 Task: Create a due date automation trigger when advanced on, 2 hours after a card is due add dates without a complete due date.
Action: Mouse moved to (863, 253)
Screenshot: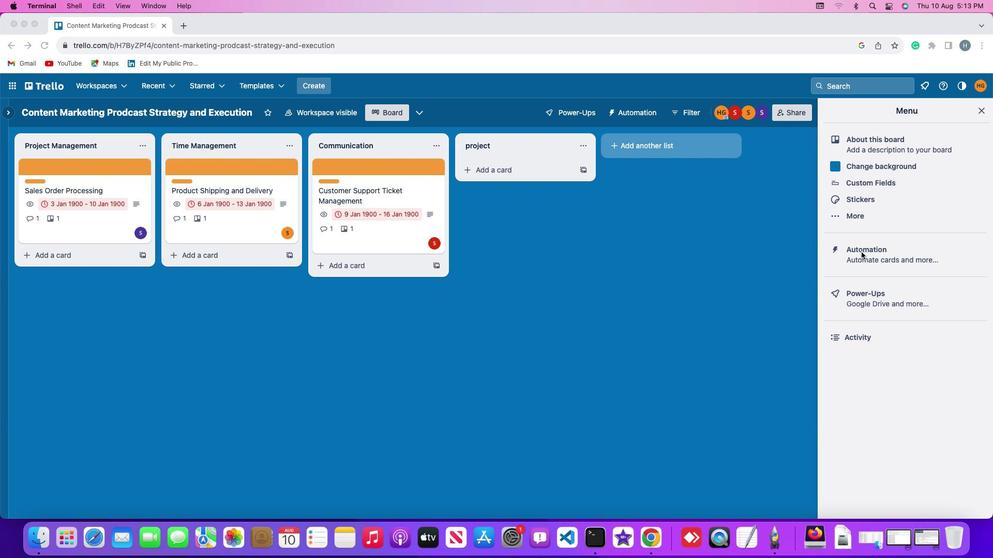 
Action: Mouse pressed left at (863, 253)
Screenshot: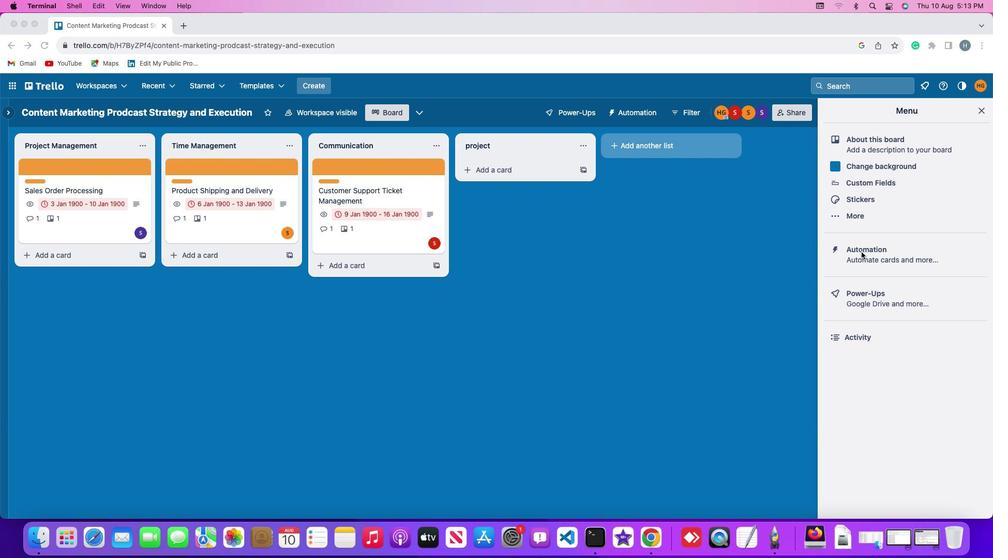 
Action: Mouse pressed left at (863, 253)
Screenshot: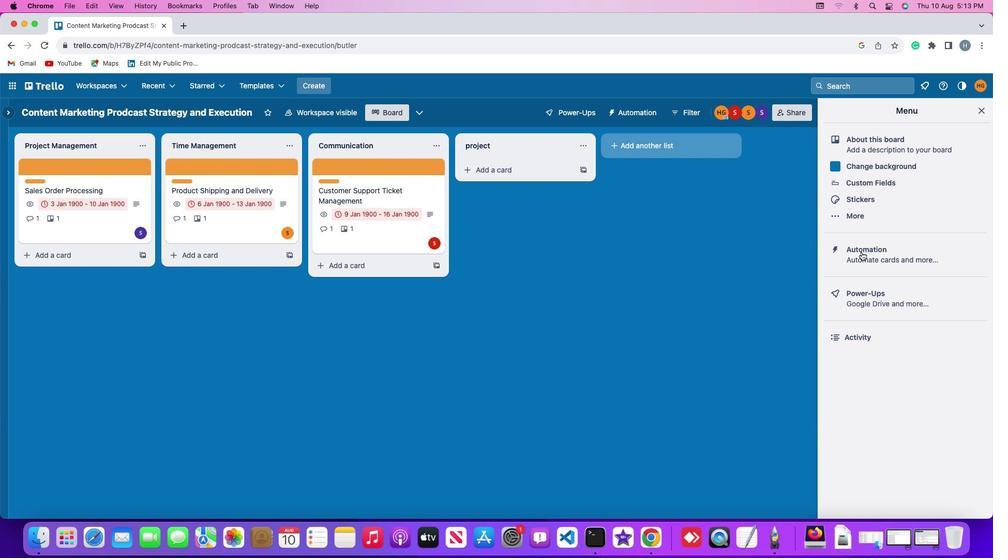 
Action: Mouse moved to (61, 241)
Screenshot: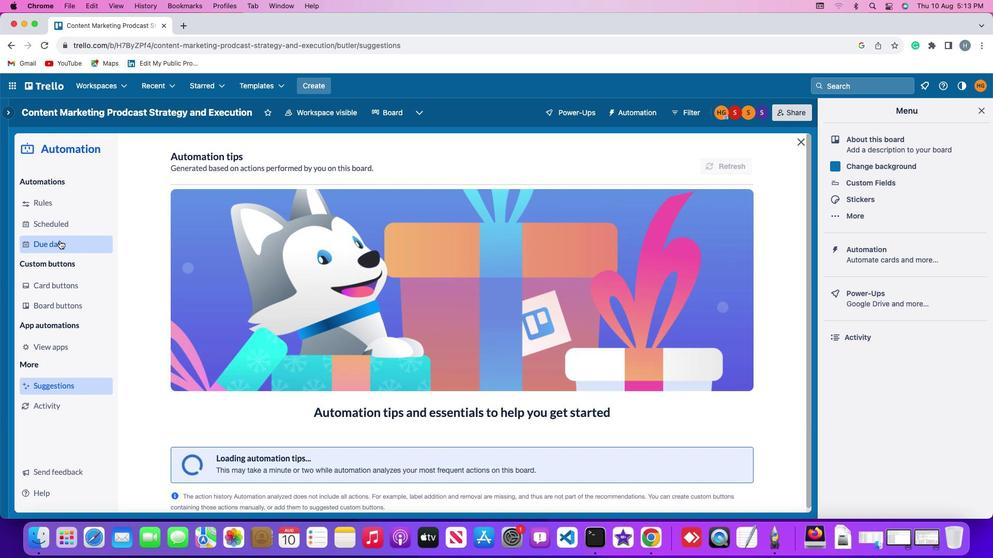 
Action: Mouse pressed left at (61, 241)
Screenshot: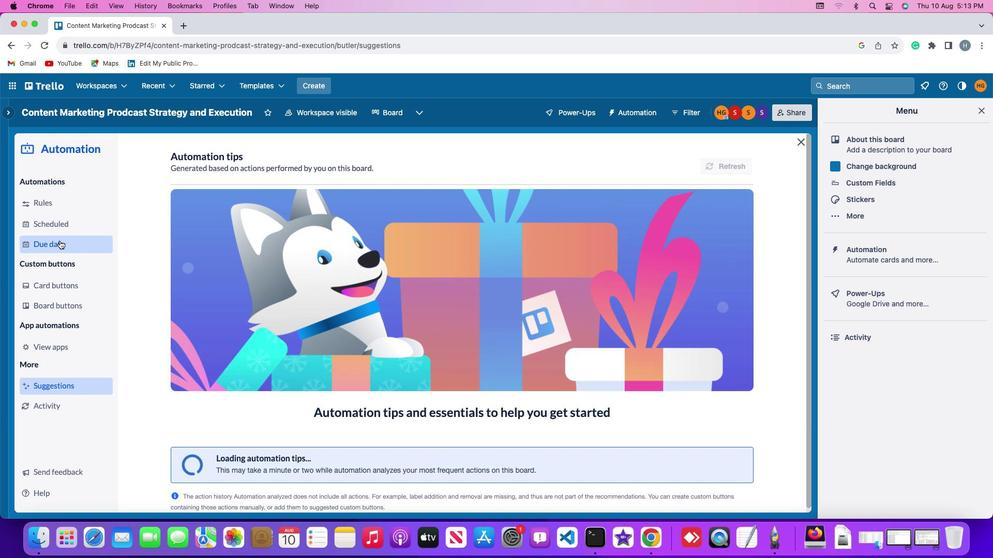 
Action: Mouse moved to (700, 158)
Screenshot: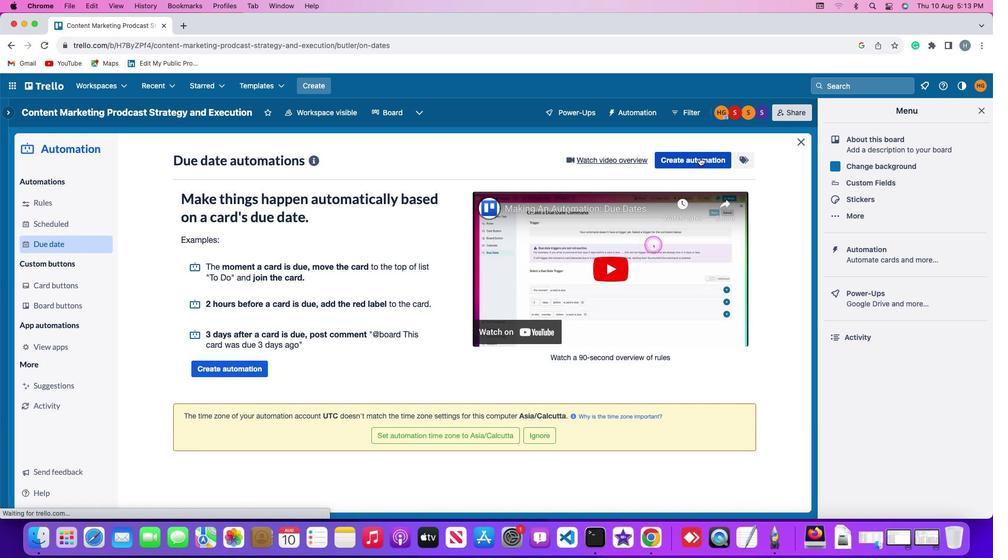 
Action: Mouse pressed left at (700, 158)
Screenshot: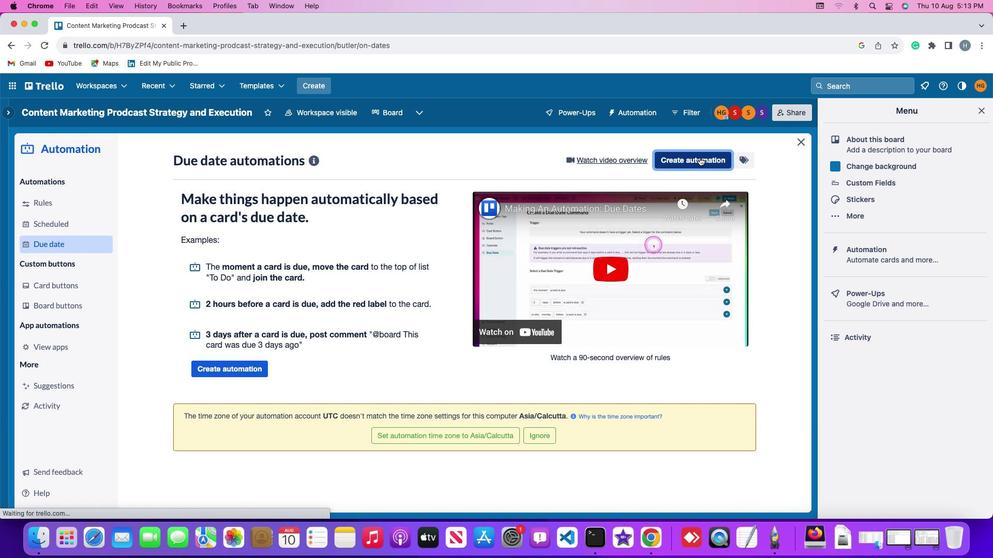 
Action: Mouse moved to (202, 262)
Screenshot: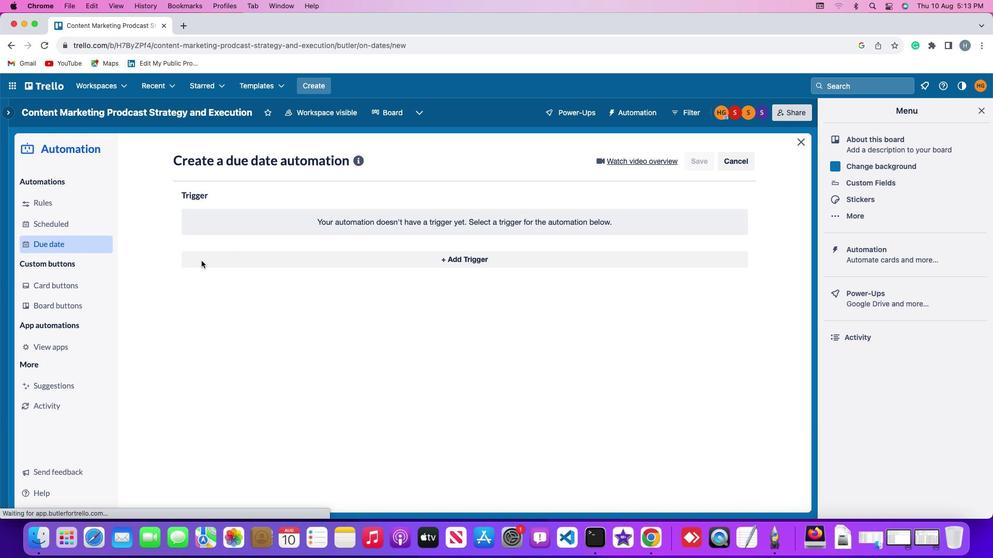 
Action: Mouse pressed left at (202, 262)
Screenshot: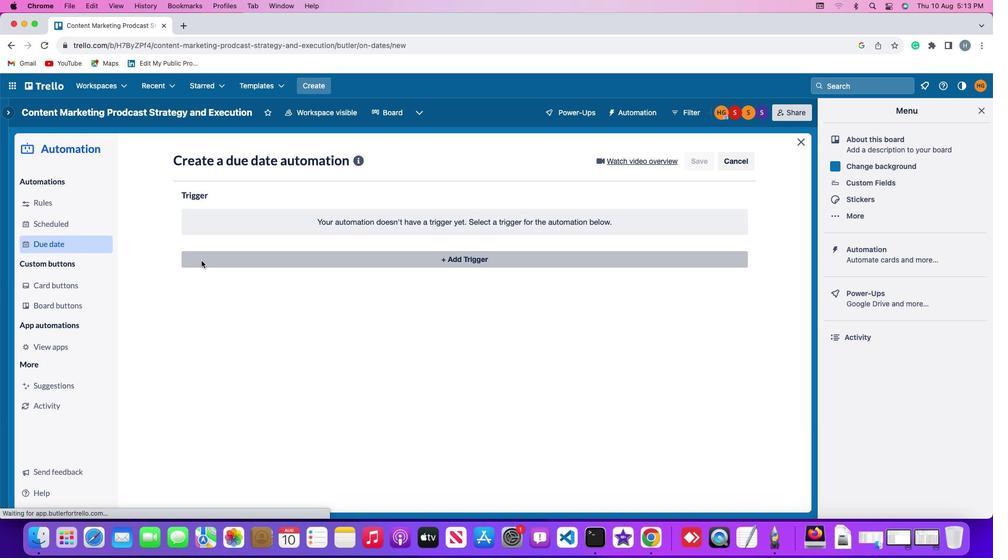 
Action: Mouse moved to (205, 415)
Screenshot: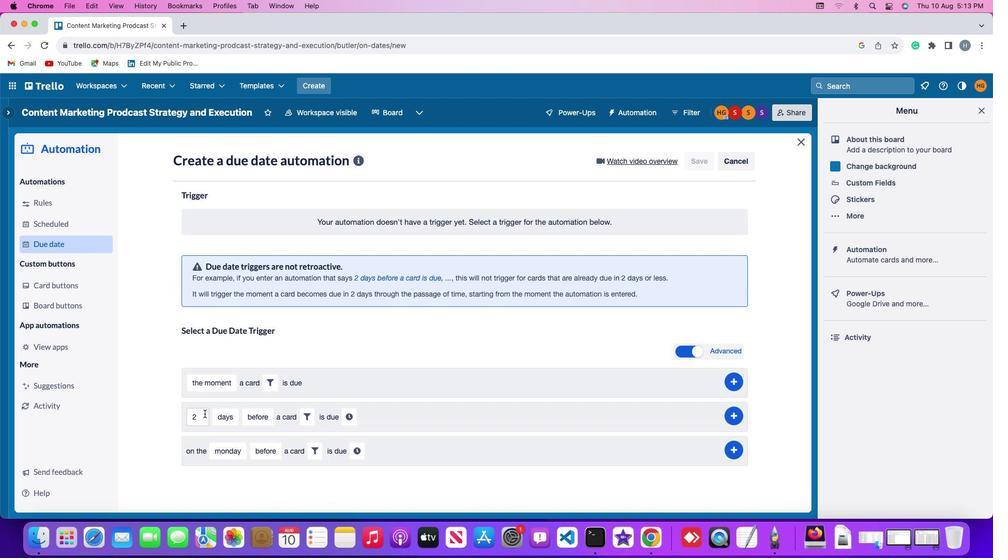 
Action: Mouse pressed left at (205, 415)
Screenshot: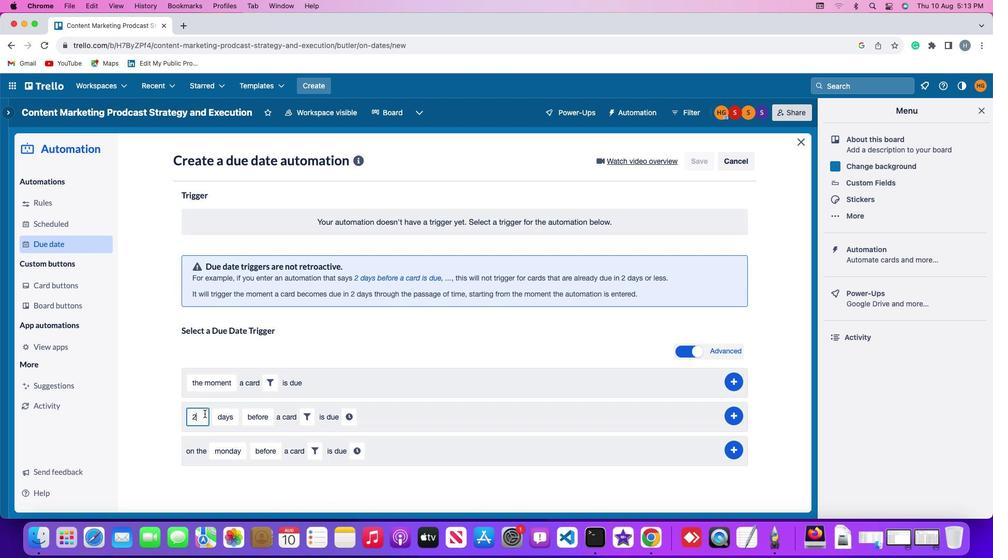 
Action: Mouse moved to (205, 415)
Screenshot: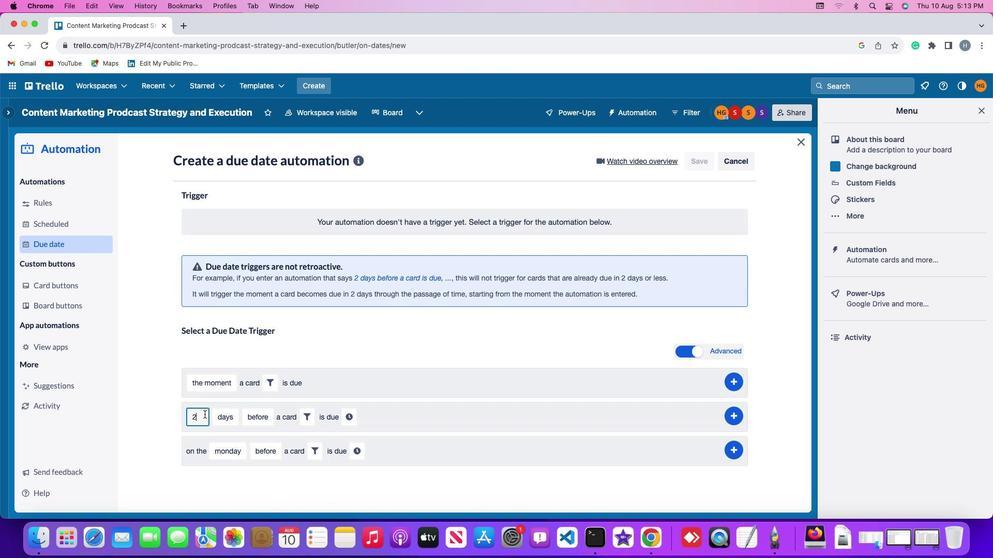 
Action: Key pressed Key.backspace'2'
Screenshot: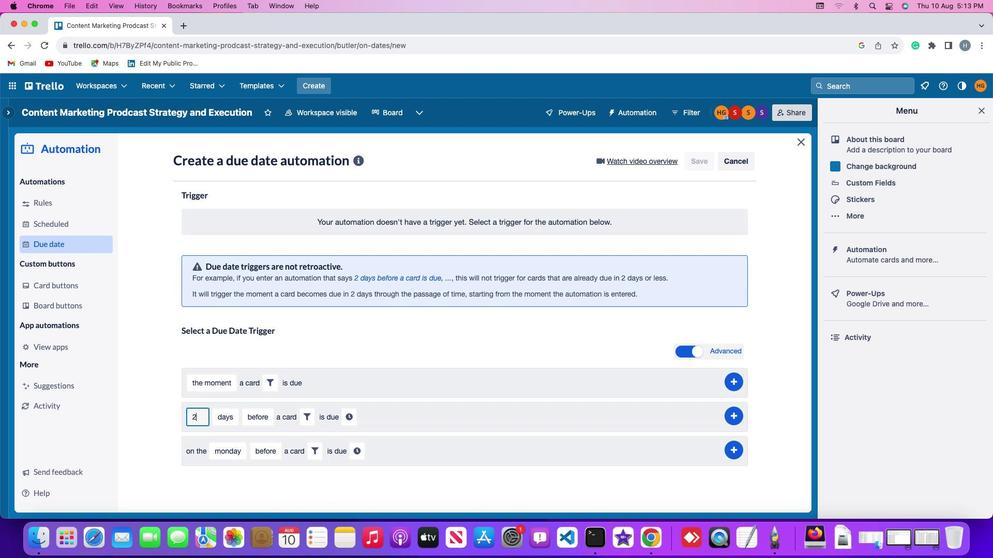
Action: Mouse moved to (230, 417)
Screenshot: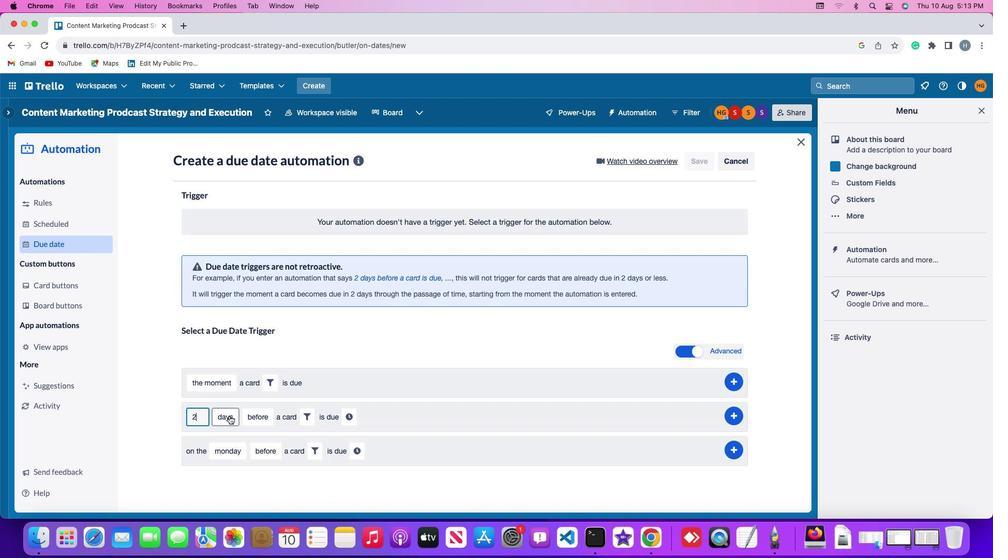 
Action: Mouse pressed left at (230, 417)
Screenshot: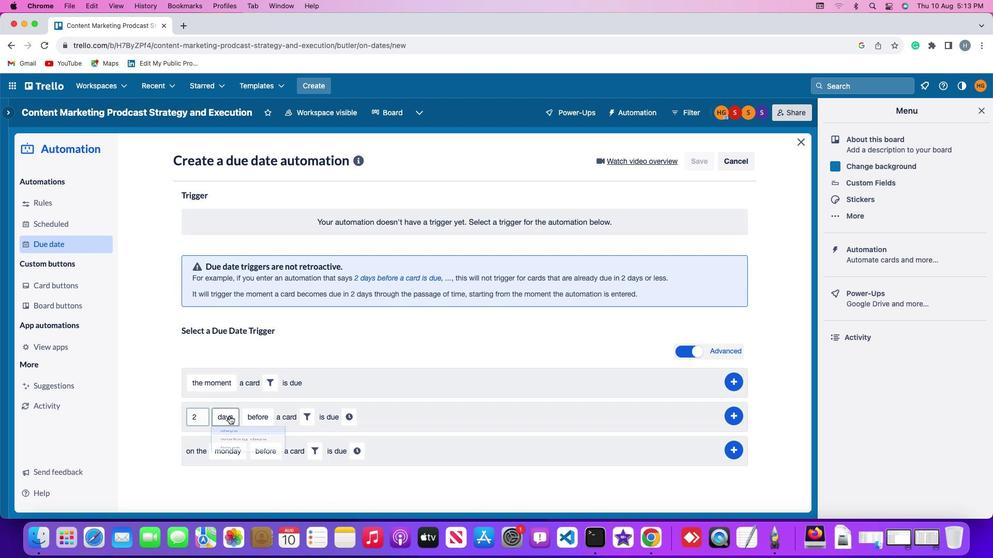 
Action: Mouse moved to (237, 485)
Screenshot: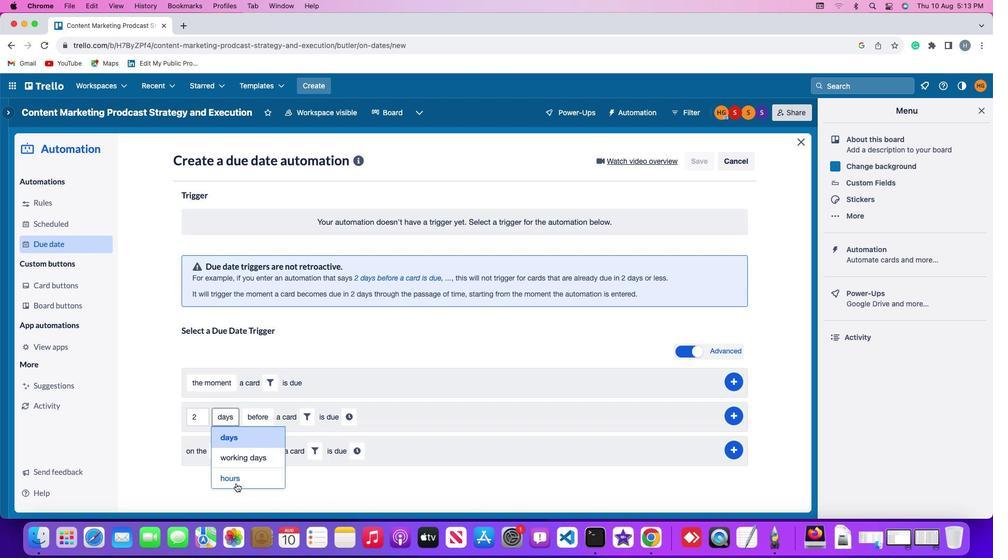 
Action: Mouse pressed left at (237, 485)
Screenshot: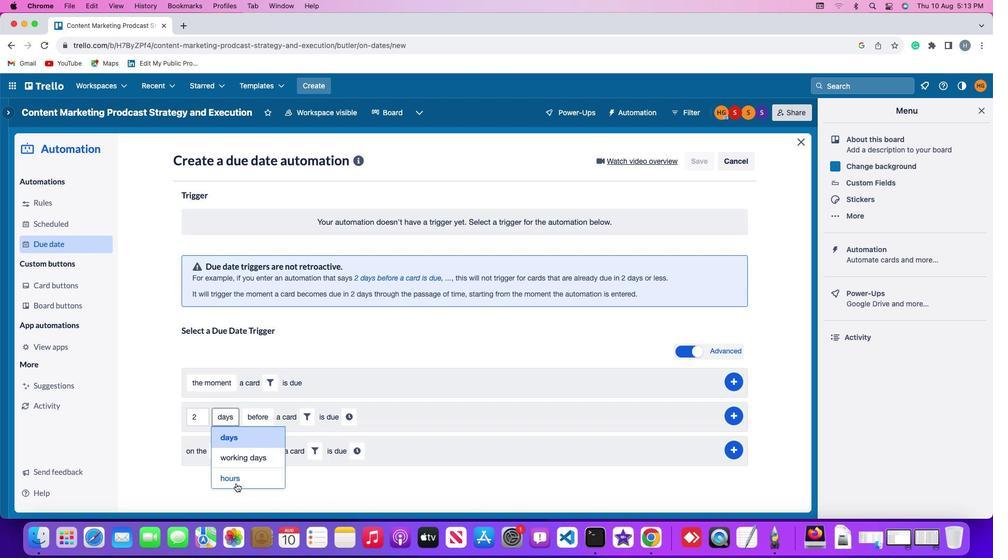
Action: Mouse moved to (260, 419)
Screenshot: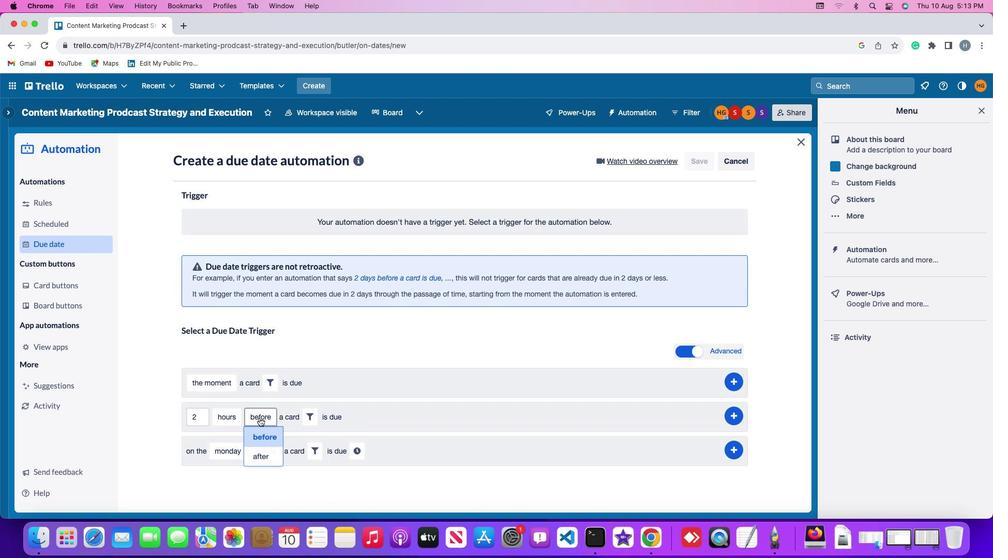 
Action: Mouse pressed left at (260, 419)
Screenshot: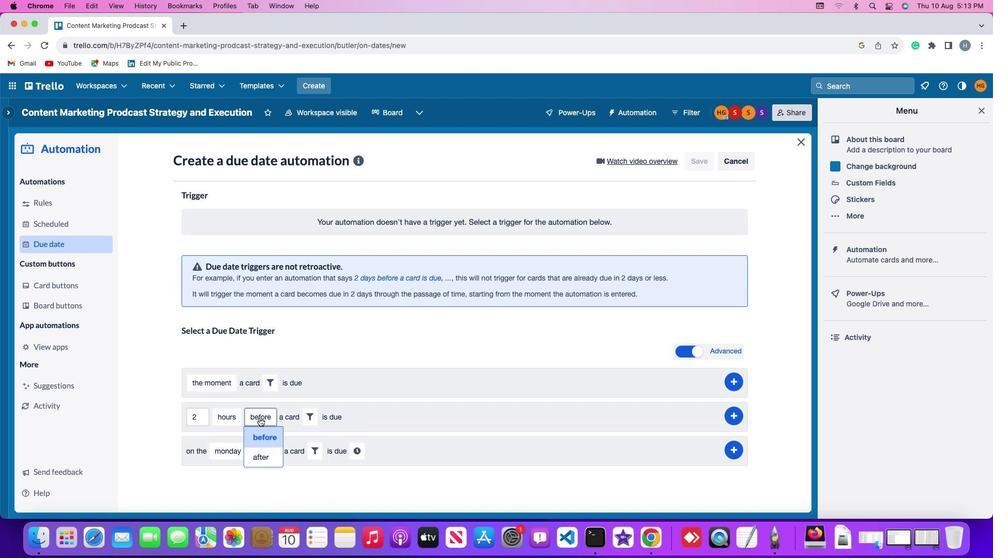 
Action: Mouse moved to (266, 463)
Screenshot: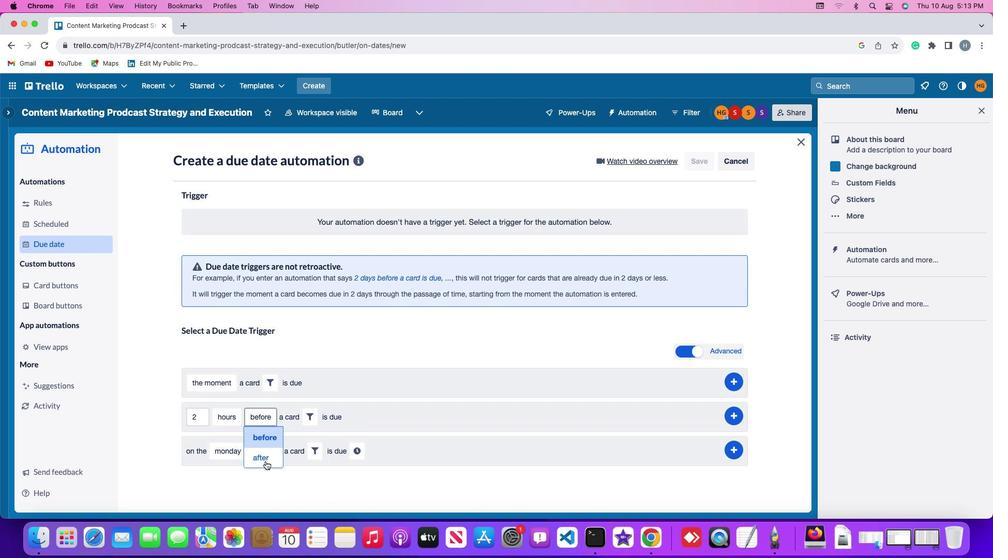 
Action: Mouse pressed left at (266, 463)
Screenshot: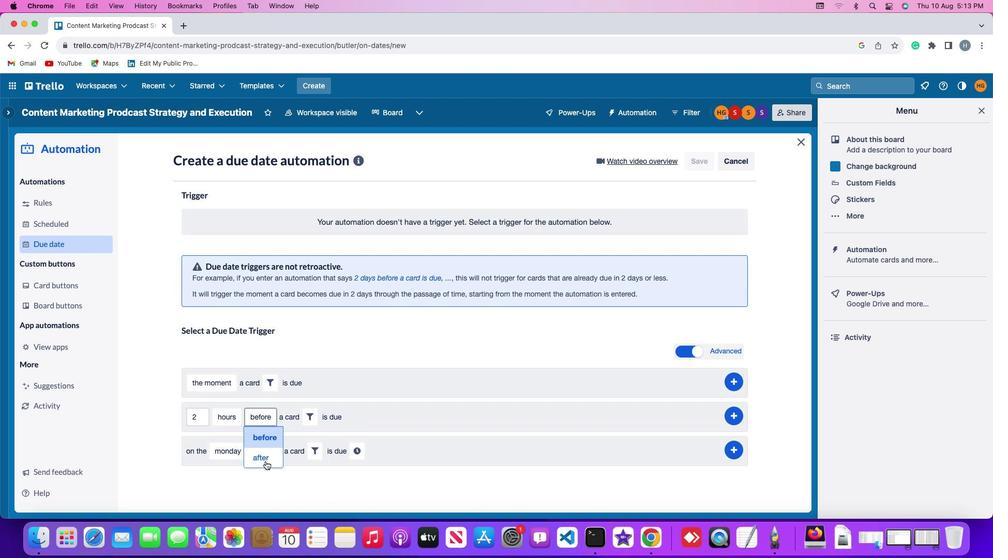 
Action: Mouse moved to (307, 419)
Screenshot: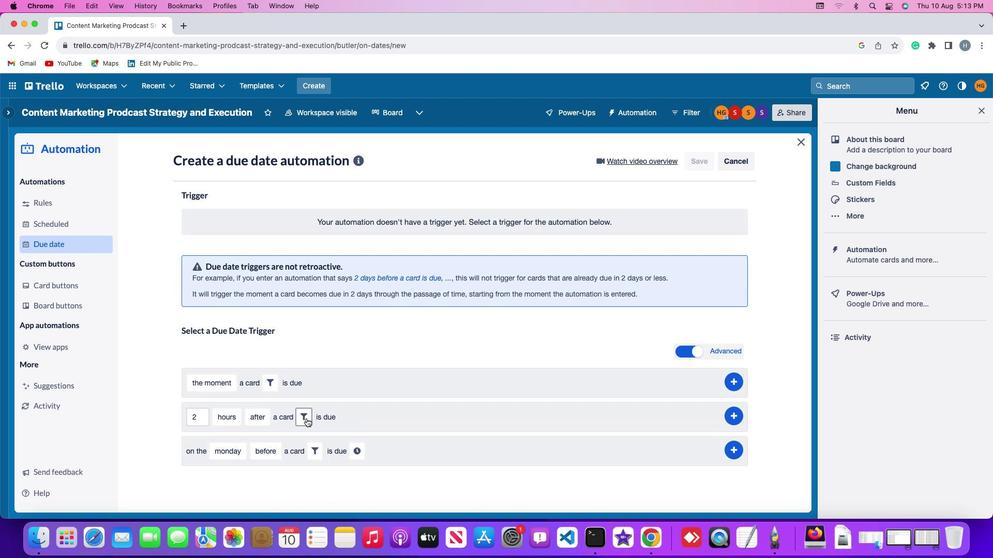 
Action: Mouse pressed left at (307, 419)
Screenshot: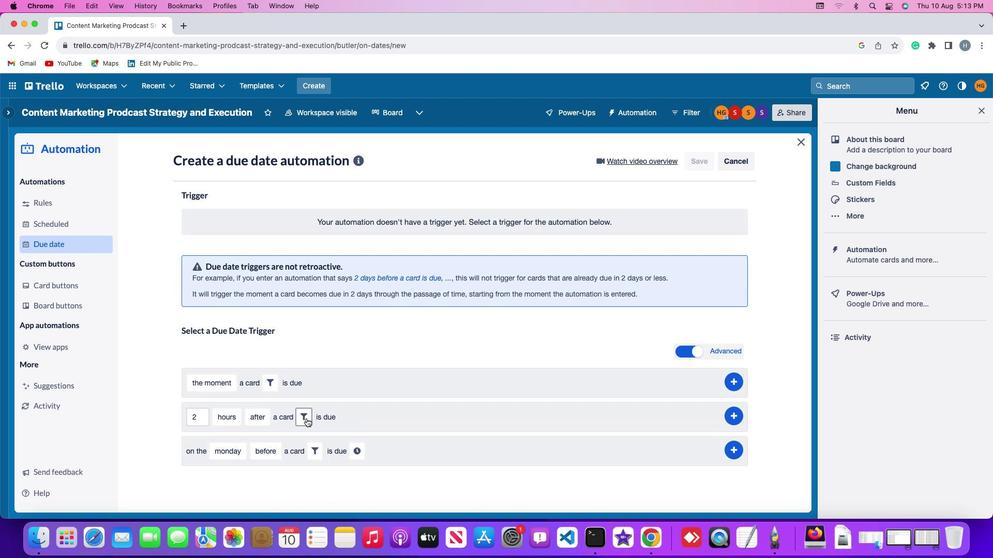 
Action: Mouse moved to (360, 447)
Screenshot: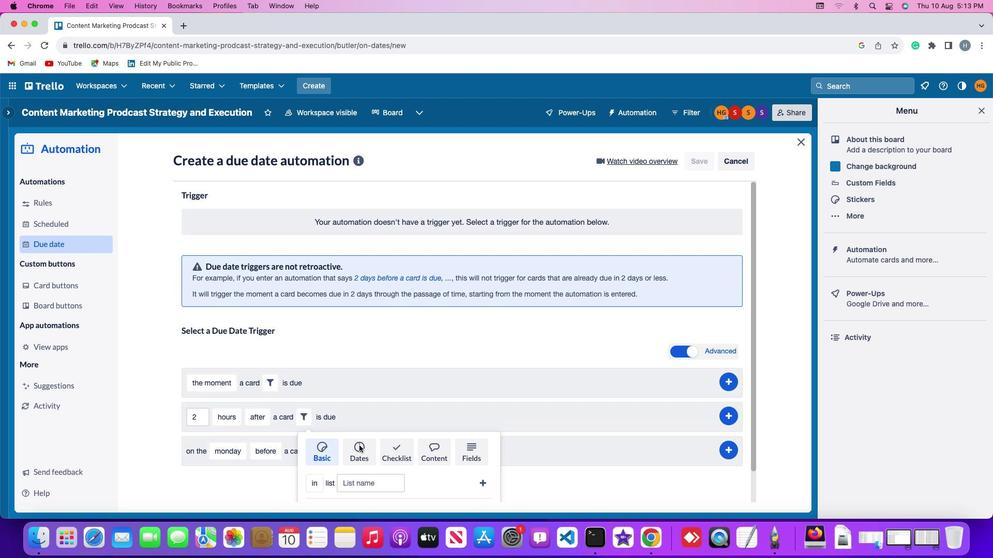
Action: Mouse pressed left at (360, 447)
Screenshot: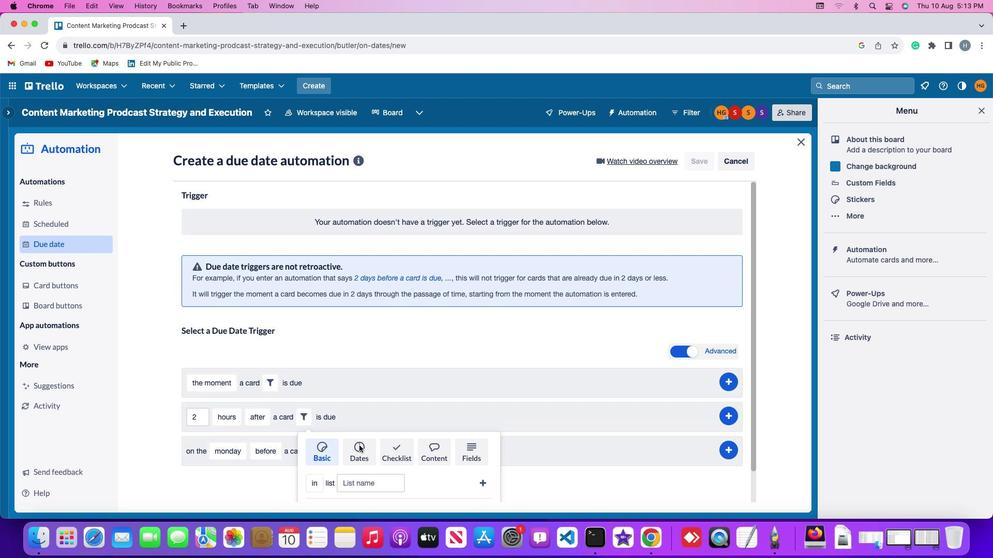 
Action: Mouse moved to (316, 489)
Screenshot: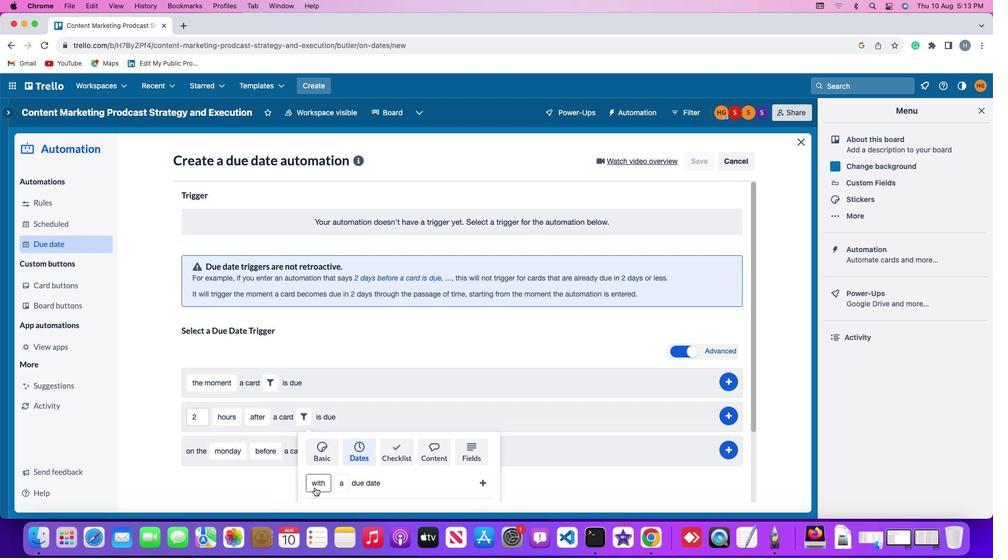 
Action: Mouse pressed left at (316, 489)
Screenshot: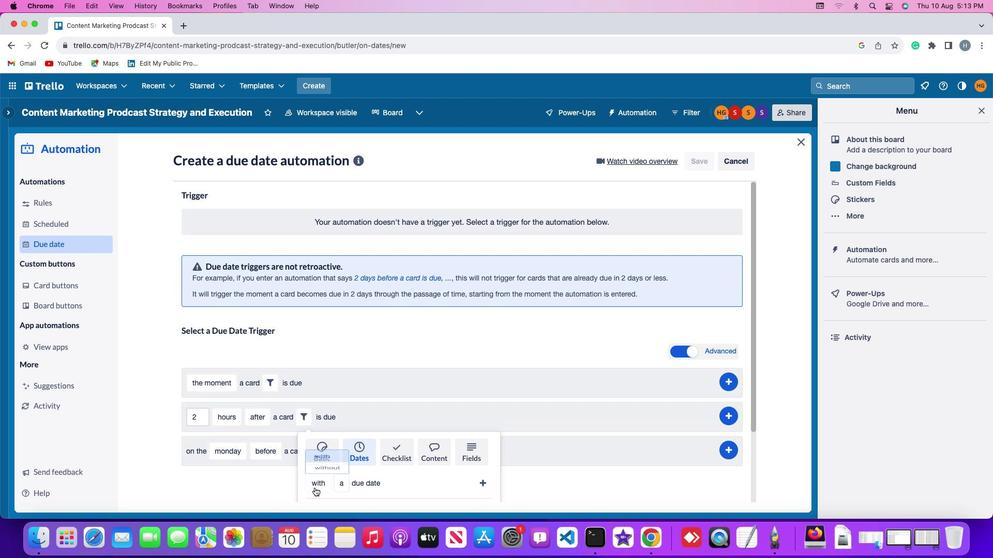 
Action: Mouse moved to (322, 465)
Screenshot: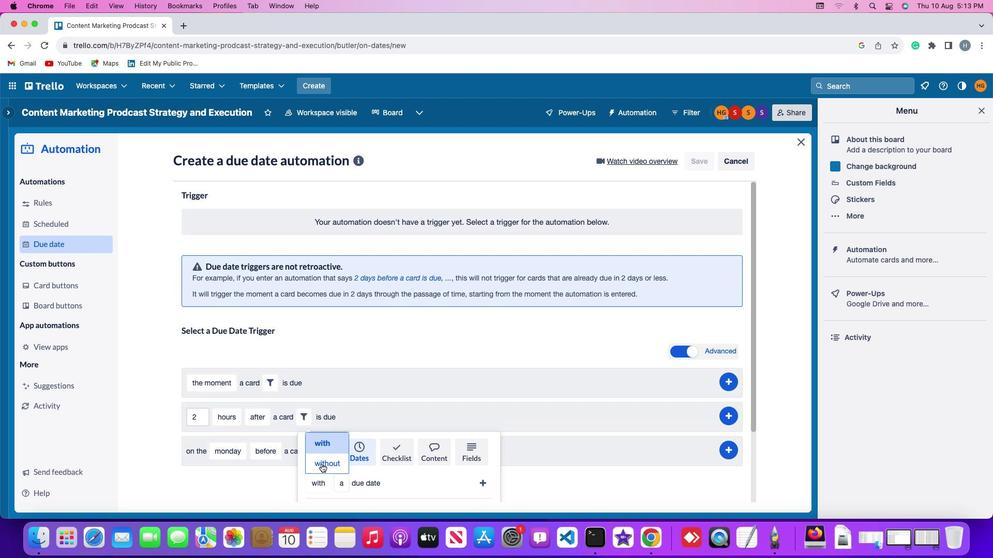 
Action: Mouse pressed left at (322, 465)
Screenshot: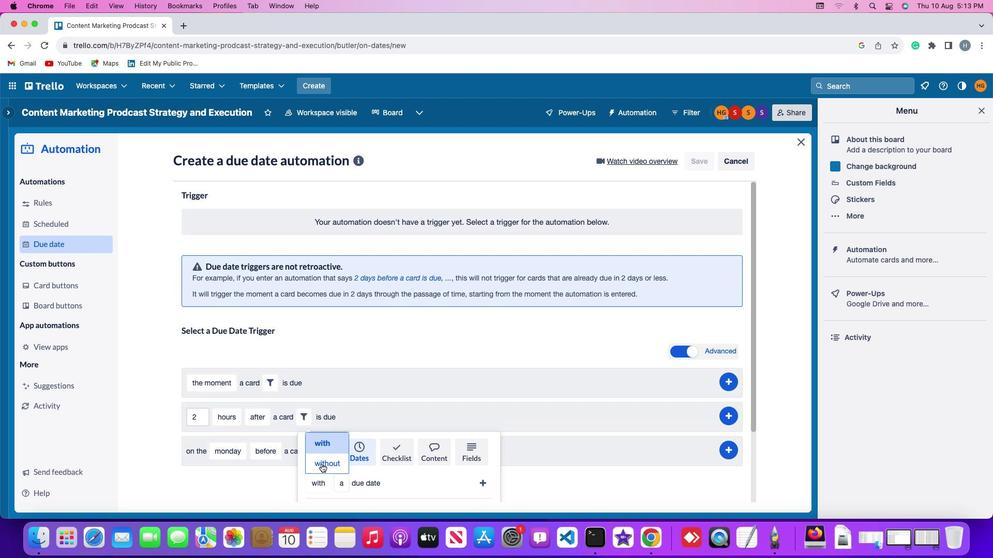 
Action: Mouse moved to (350, 484)
Screenshot: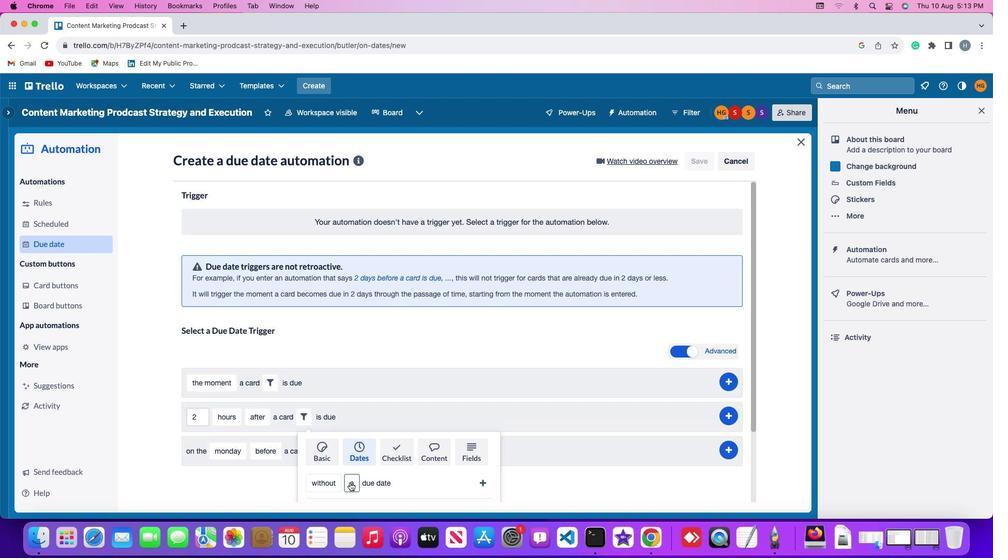 
Action: Mouse pressed left at (350, 484)
Screenshot: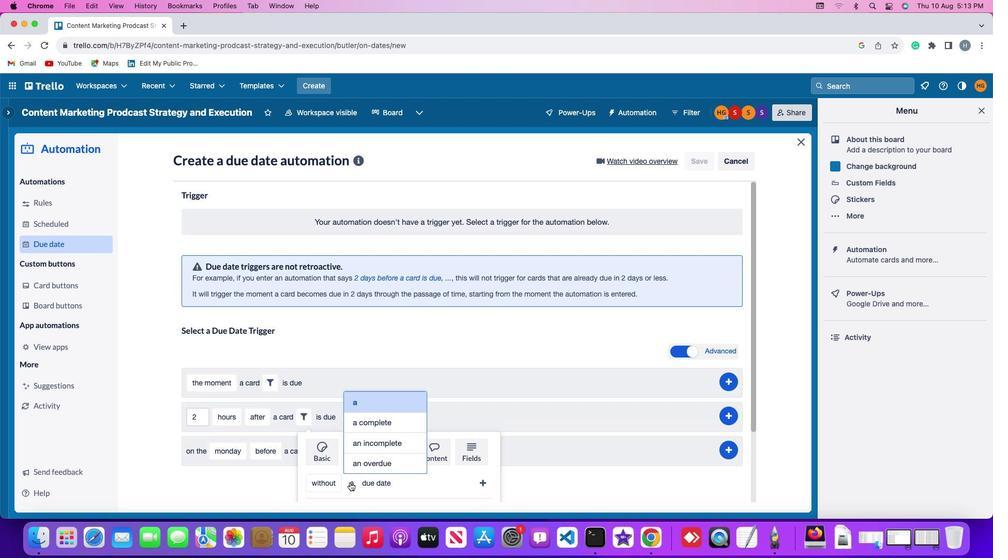 
Action: Mouse moved to (374, 416)
Screenshot: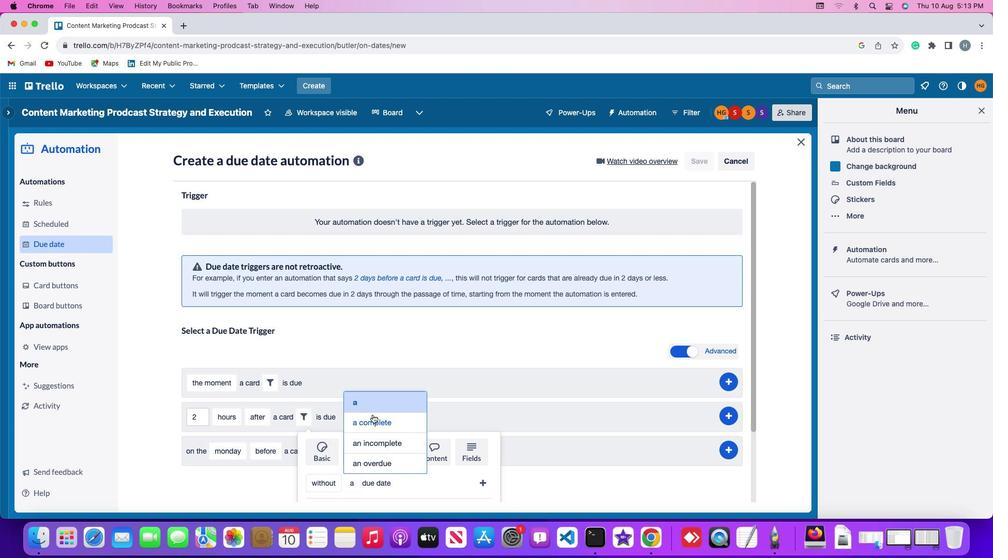 
Action: Mouse pressed left at (374, 416)
Screenshot: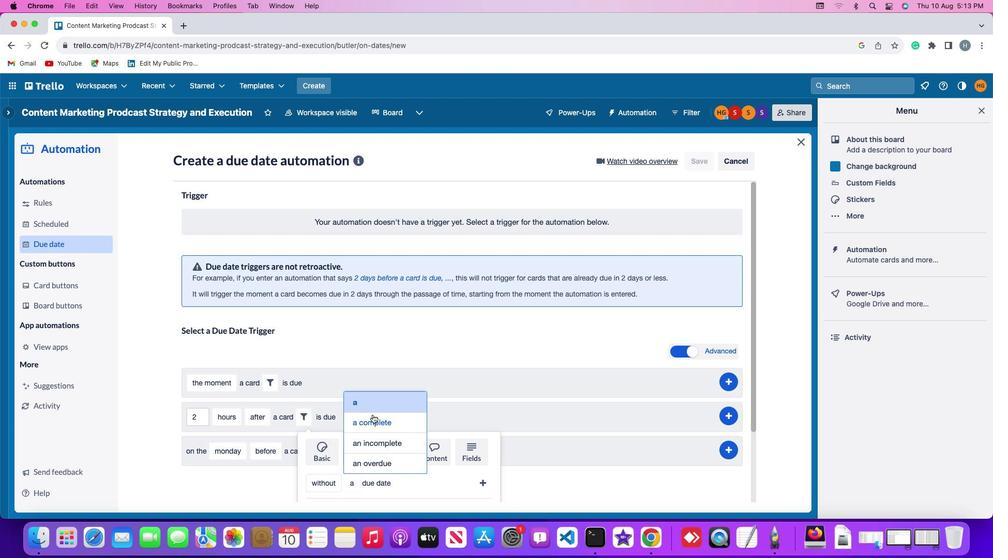 
Action: Mouse moved to (485, 485)
Screenshot: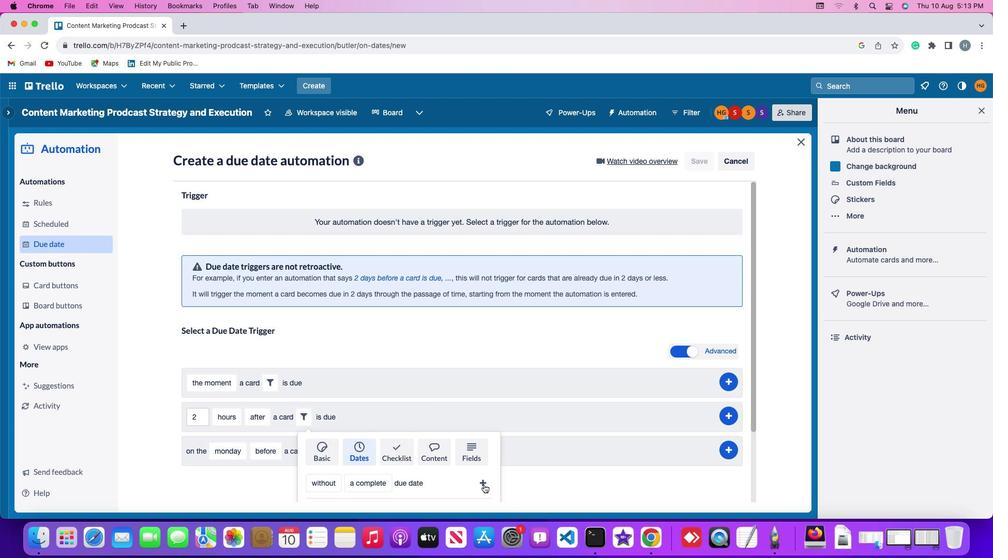
Action: Mouse pressed left at (485, 485)
Screenshot: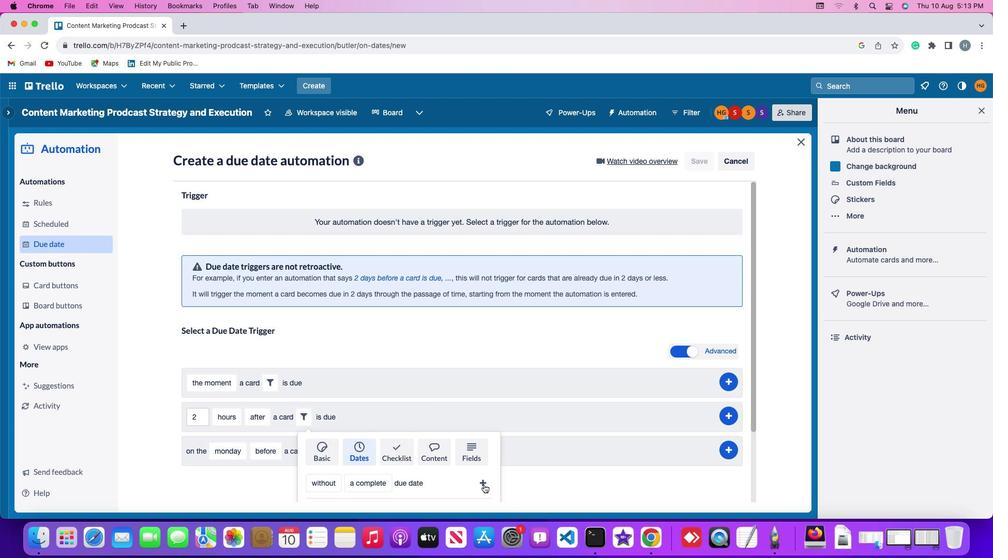 
Action: Mouse moved to (739, 416)
Screenshot: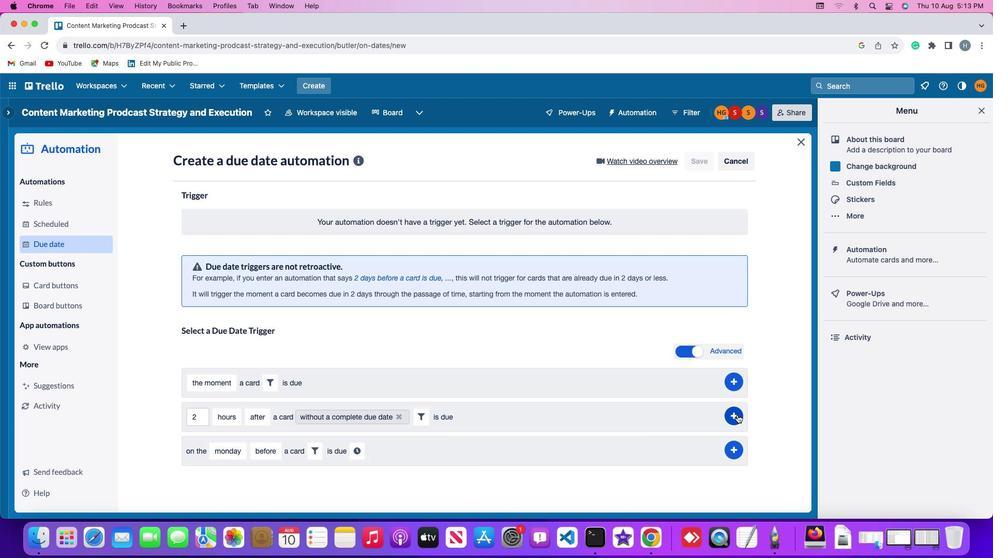 
Action: Mouse pressed left at (739, 416)
Screenshot: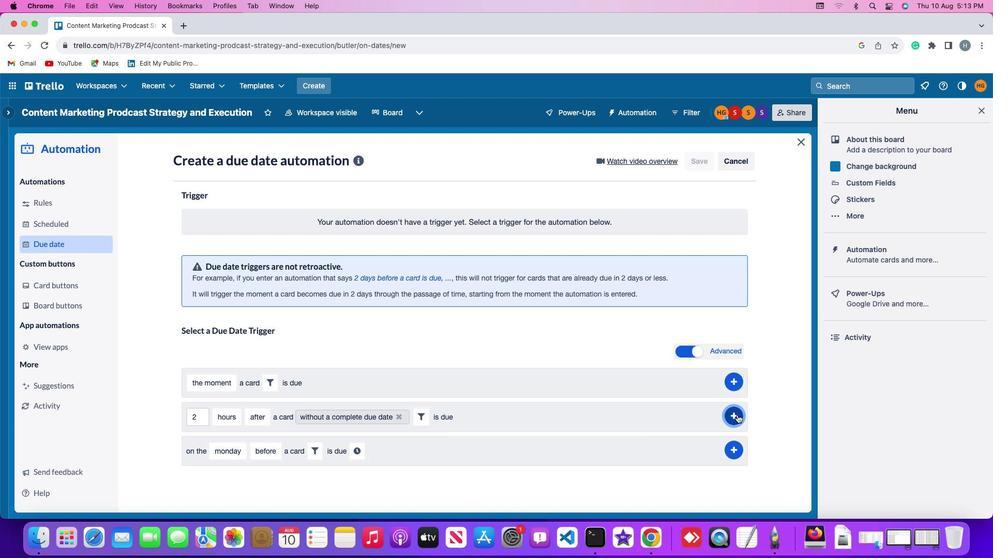 
Action: Mouse moved to (781, 320)
Screenshot: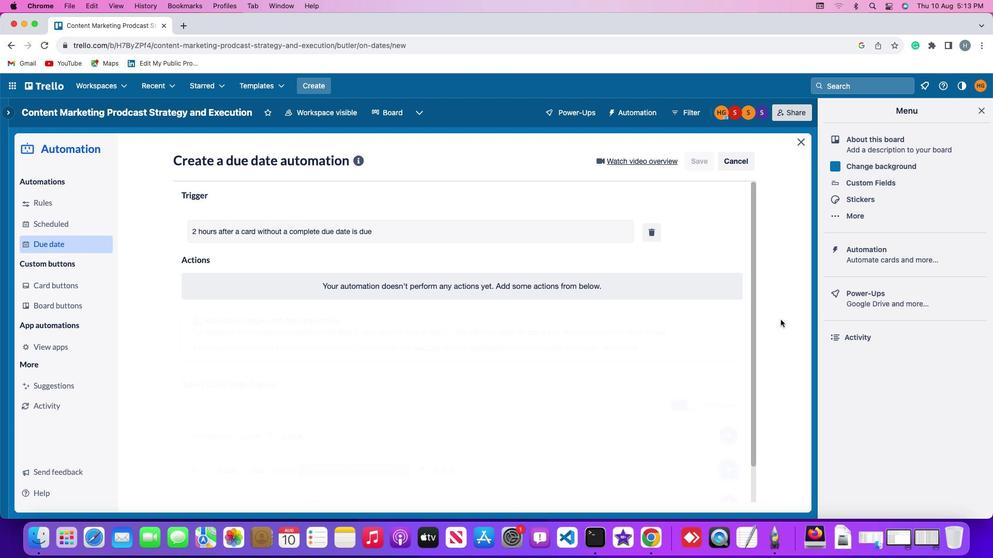 
